 Task: Create Issue Issue0000000285 in Backlog  in Scrum Project Project0000000057 in Jira. Create Issue Issue0000000286 in Backlog  in Scrum Project Project0000000058 in Jira. Create Issue Issue0000000287 in Backlog  in Scrum Project Project0000000058 in Jira. Create Issue Issue0000000288 in Backlog  in Scrum Project Project0000000058 in Jira. Create Issue Issue0000000289 in Backlog  in Scrum Project Project0000000058 in Jira
Action: Mouse moved to (55, 257)
Screenshot: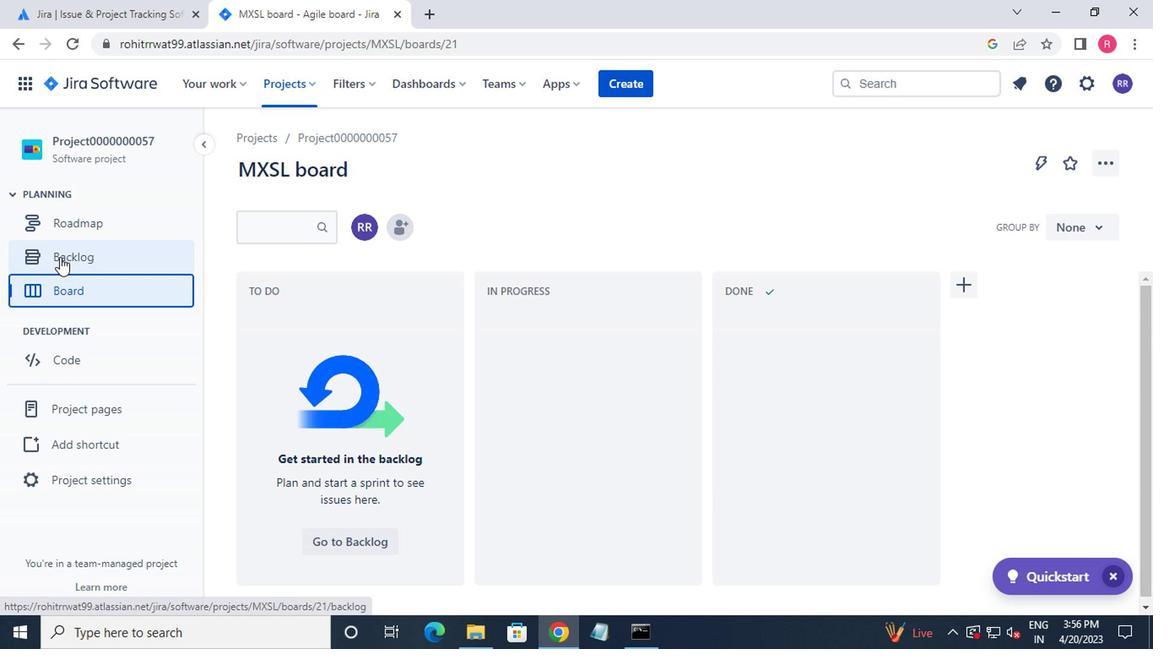 
Action: Mouse pressed left at (55, 257)
Screenshot: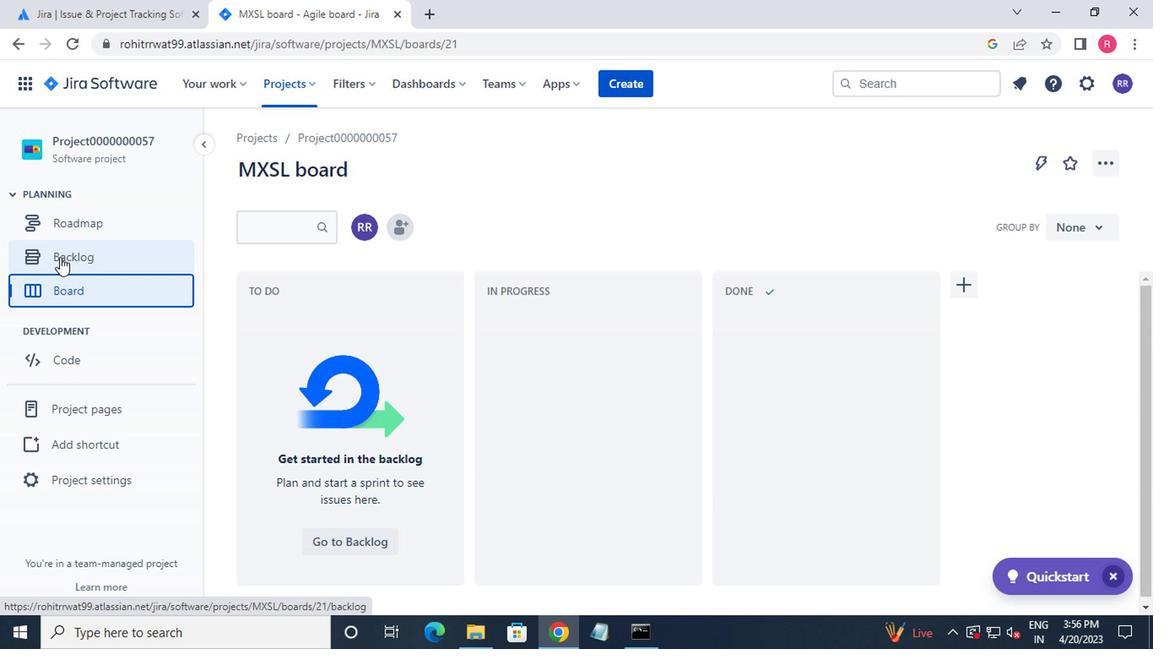 
Action: Mouse moved to (225, 355)
Screenshot: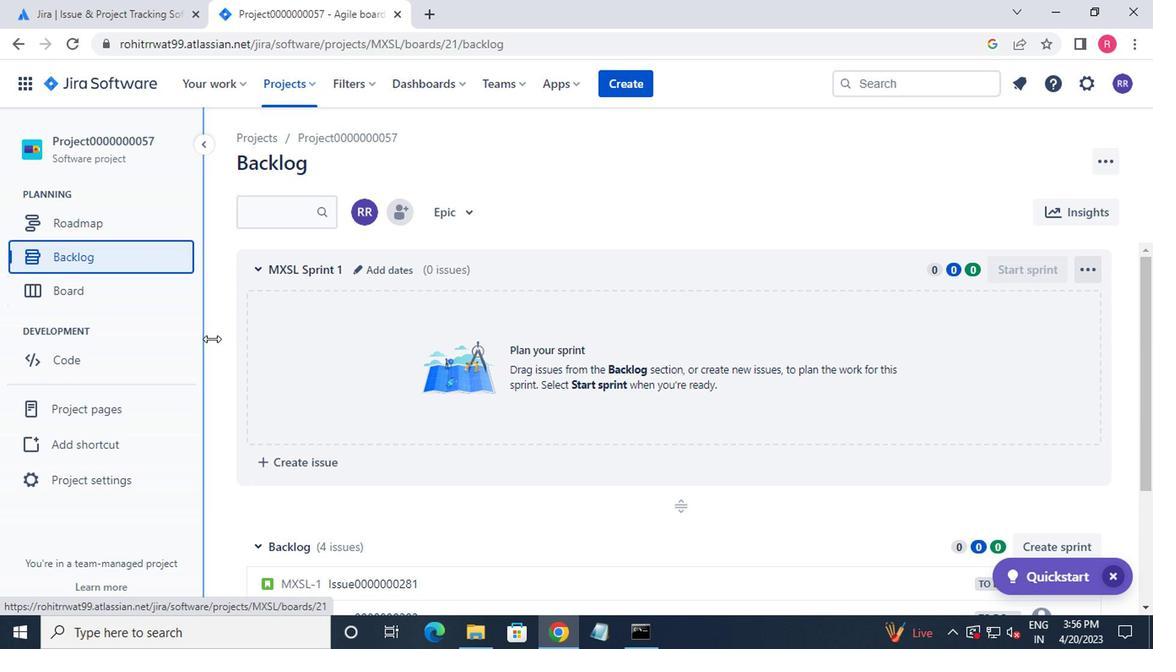 
Action: Mouse scrolled (225, 355) with delta (0, 0)
Screenshot: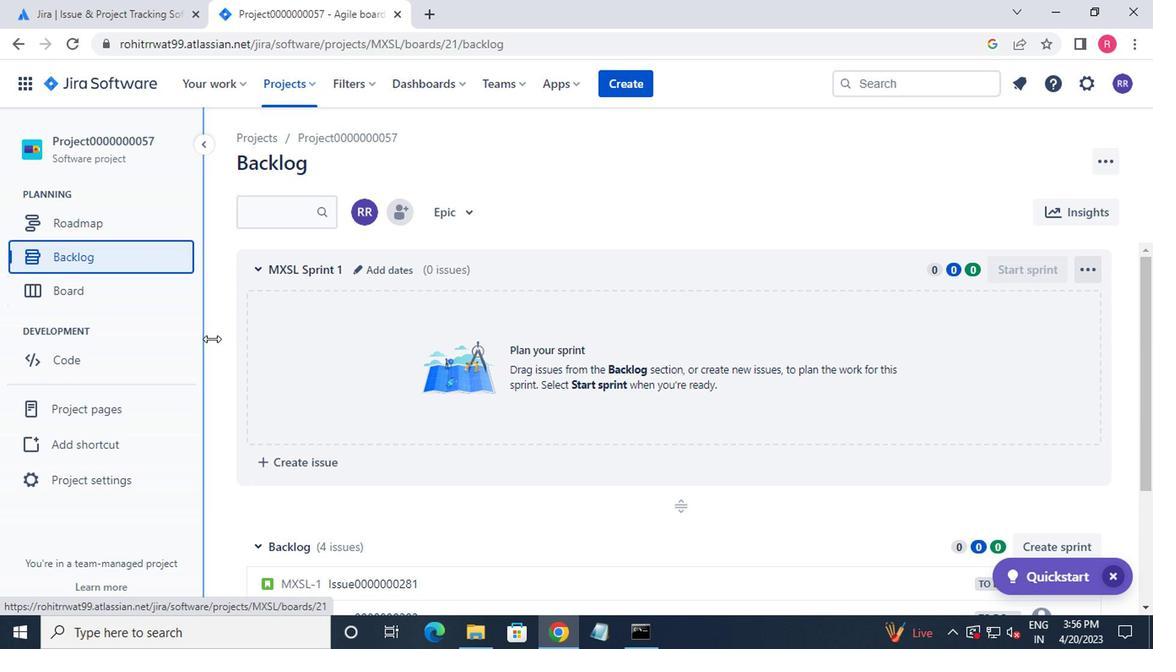 
Action: Mouse moved to (237, 359)
Screenshot: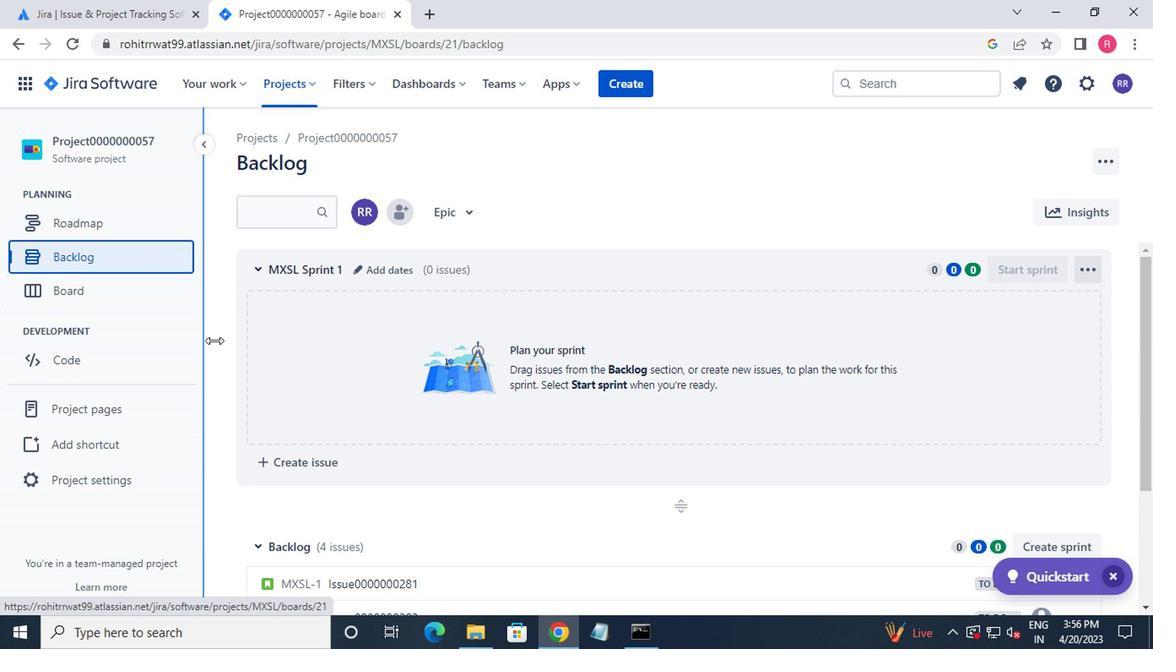 
Action: Mouse scrolled (237, 359) with delta (0, 0)
Screenshot: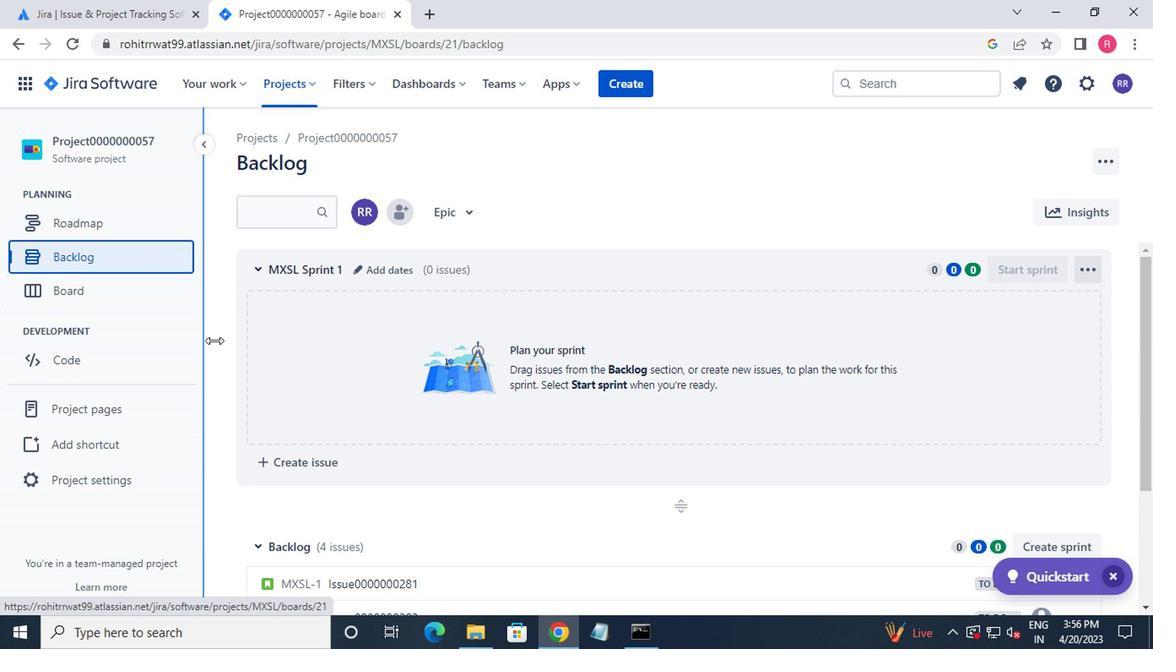 
Action: Mouse moved to (263, 368)
Screenshot: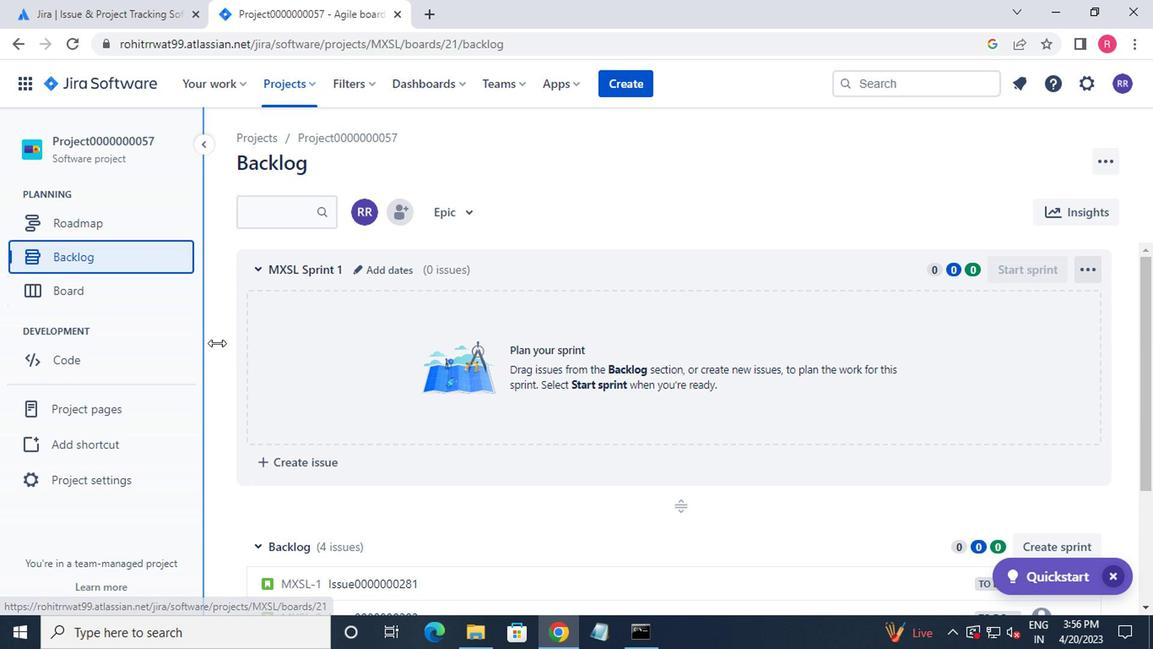 
Action: Mouse scrolled (263, 367) with delta (0, 0)
Screenshot: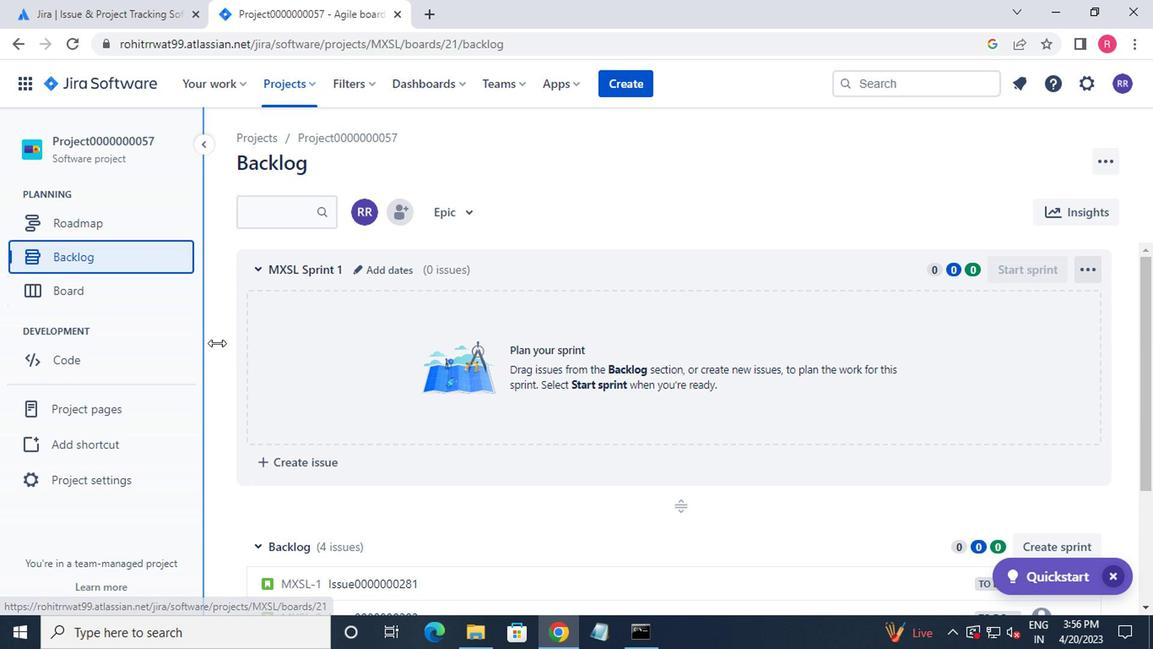 
Action: Mouse moved to (281, 374)
Screenshot: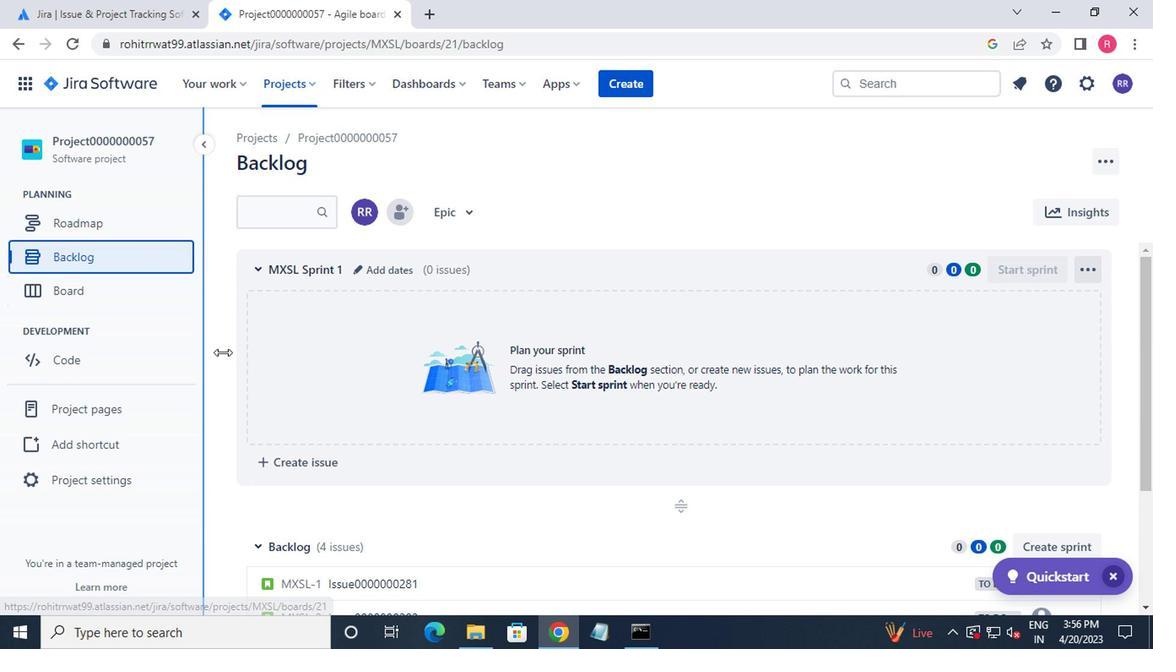 
Action: Mouse scrolled (281, 374) with delta (0, 0)
Screenshot: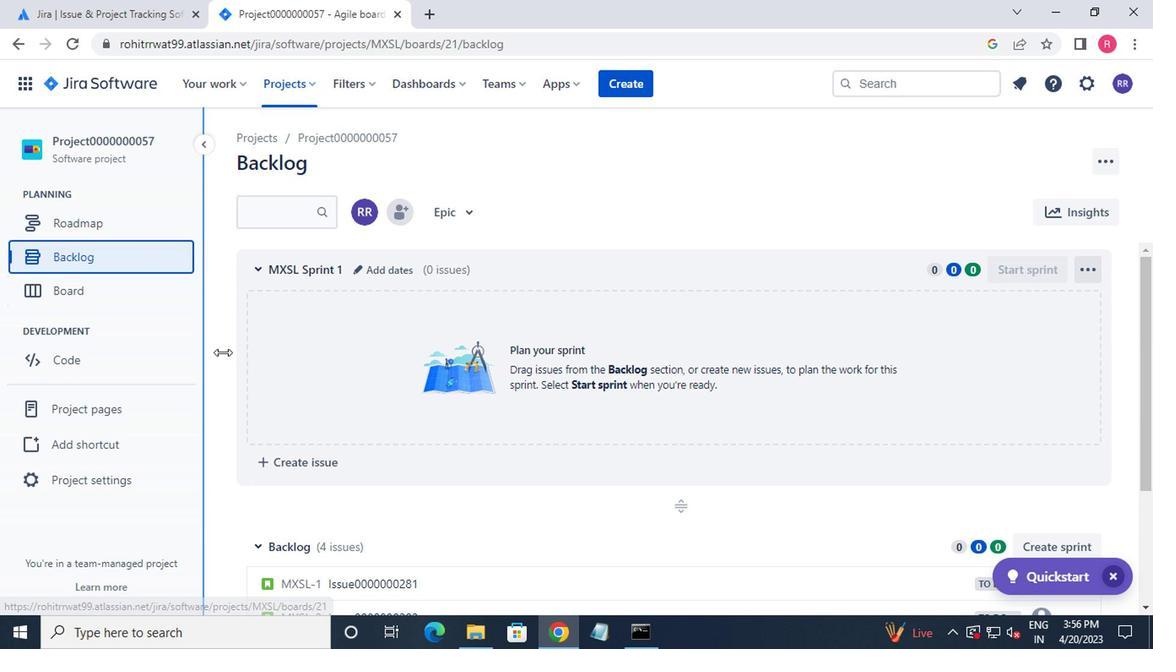 
Action: Mouse moved to (365, 533)
Screenshot: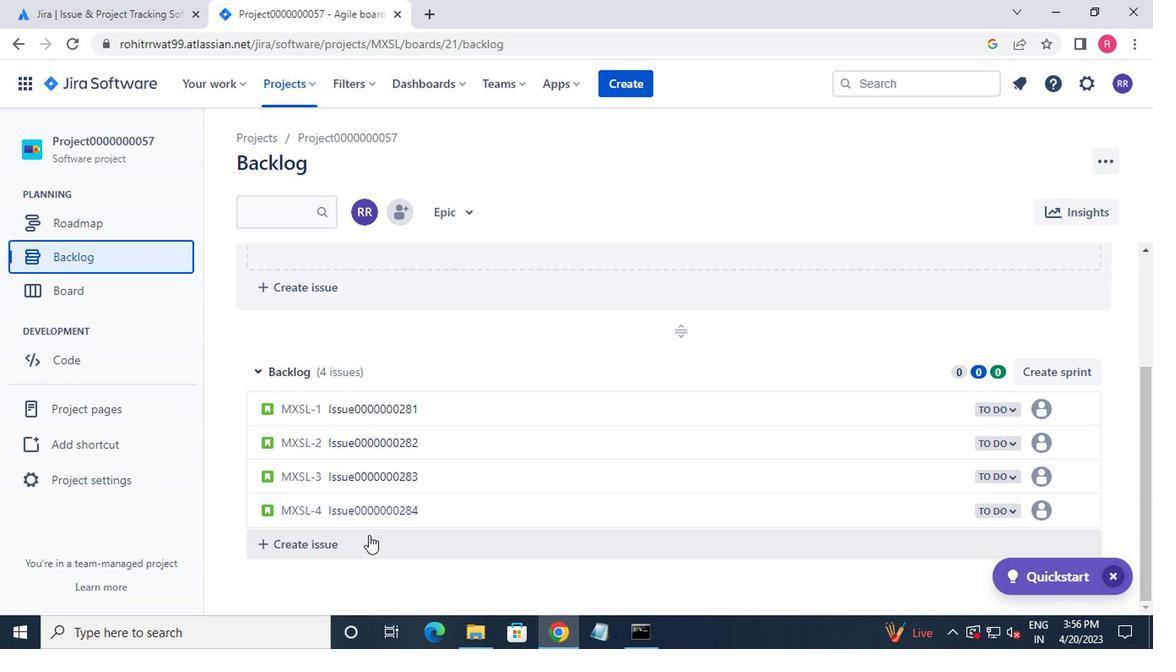 
Action: Mouse pressed left at (365, 533)
Screenshot: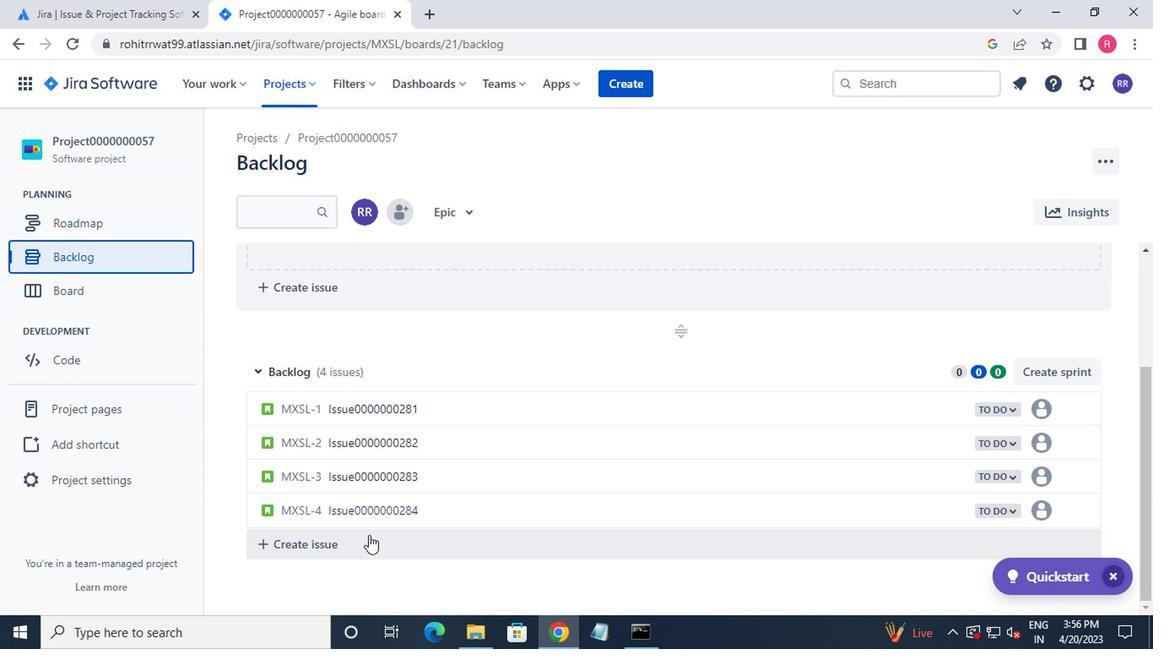 
Action: Key pressed <Key.shift_r>Issue0000000258<Key.backspace><Key.backspace>85<Key.enter>
Screenshot: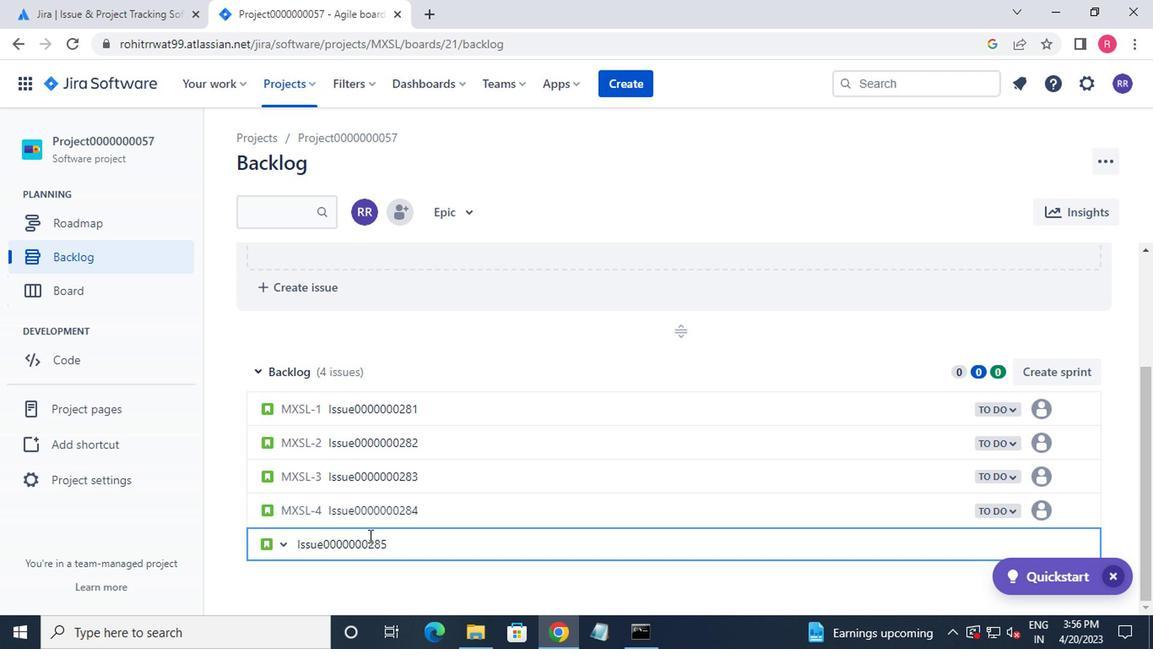 
Action: Mouse moved to (293, 96)
Screenshot: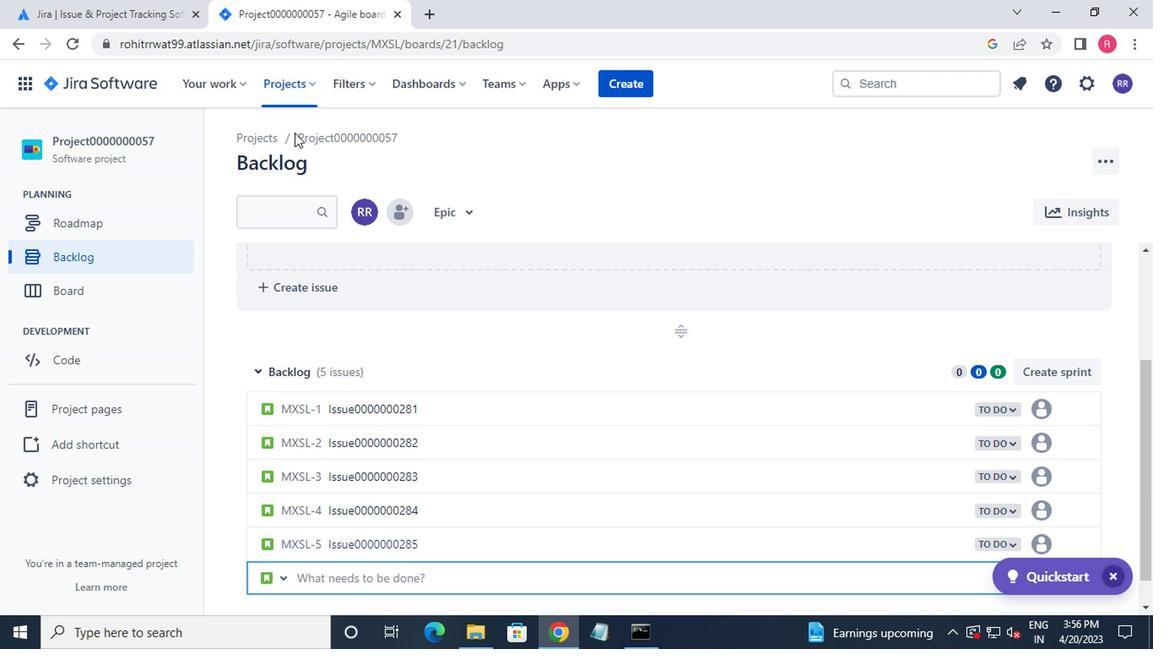 
Action: Mouse pressed left at (293, 96)
Screenshot: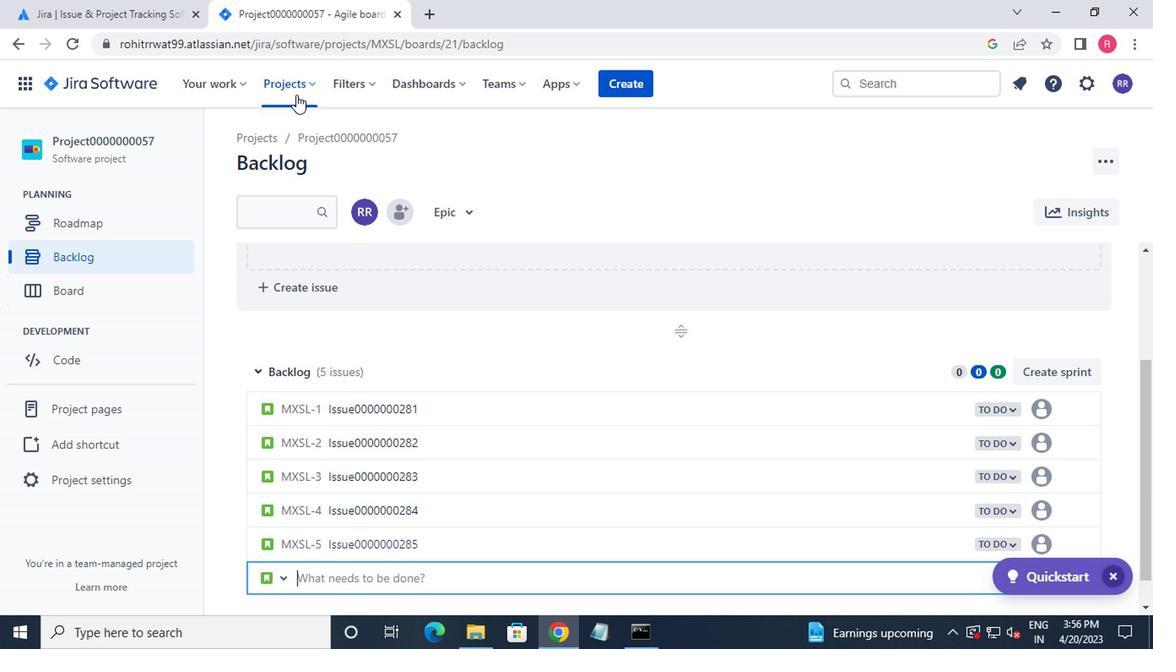 
Action: Mouse moved to (362, 203)
Screenshot: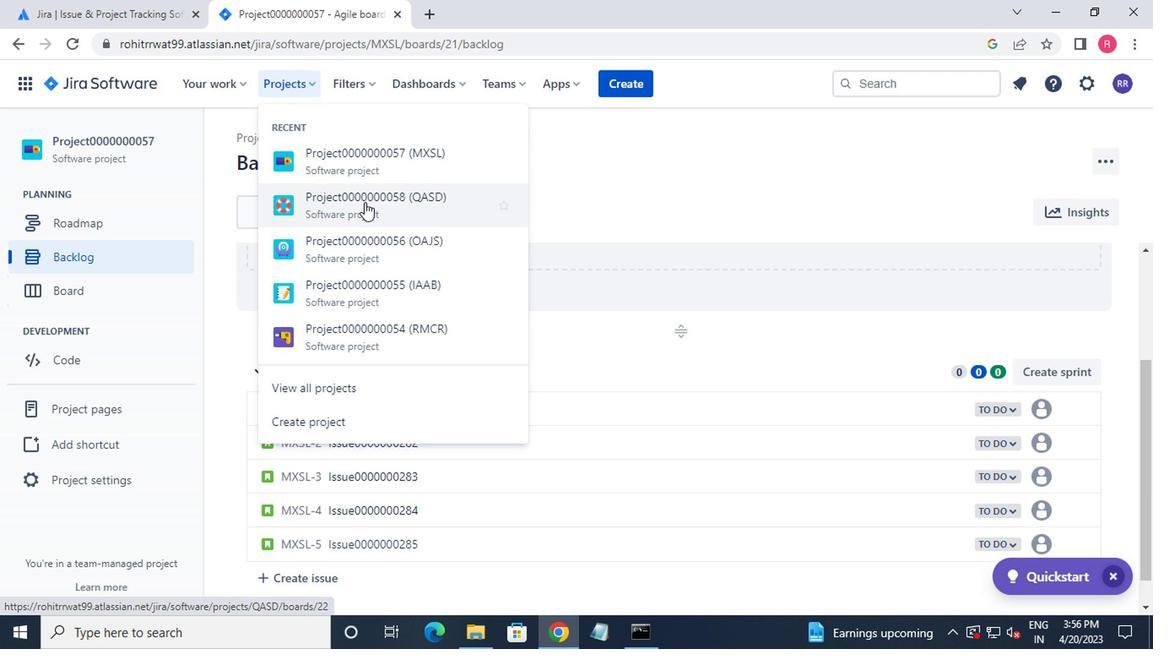 
Action: Mouse pressed left at (362, 203)
Screenshot: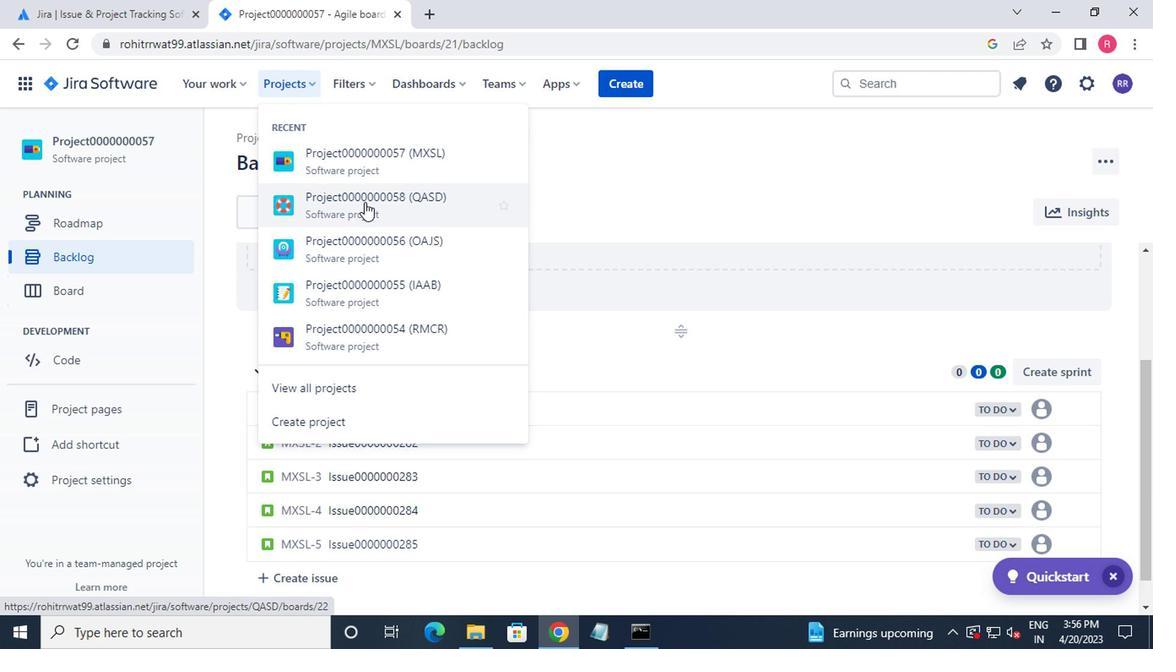 
Action: Mouse moved to (147, 259)
Screenshot: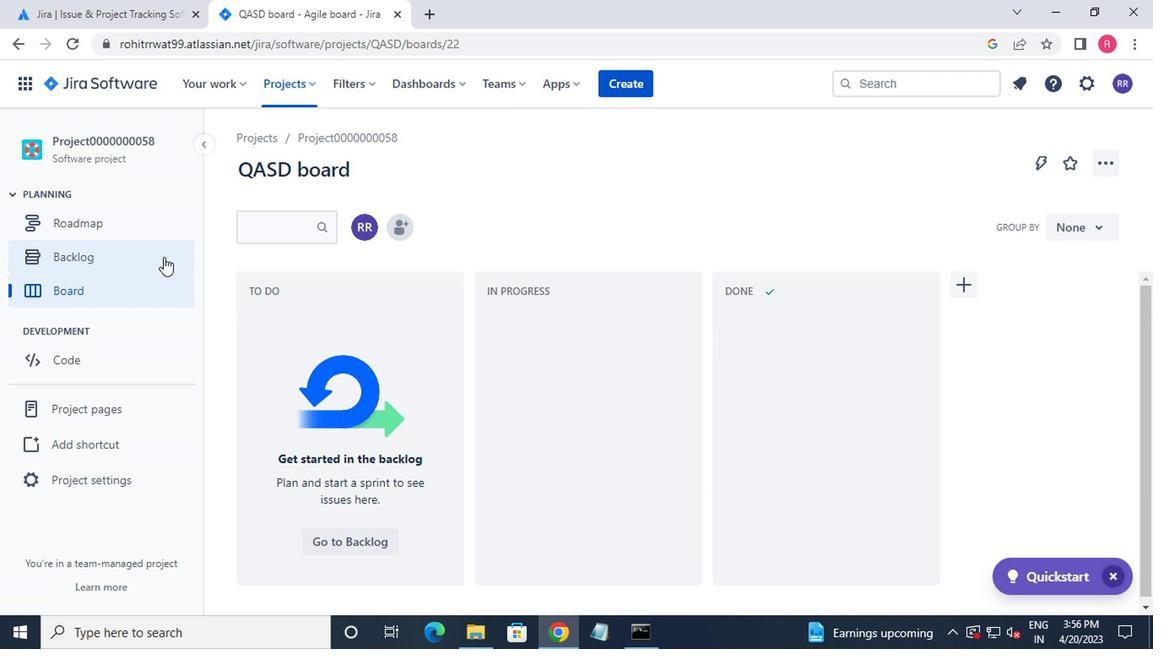 
Action: Mouse pressed left at (147, 259)
Screenshot: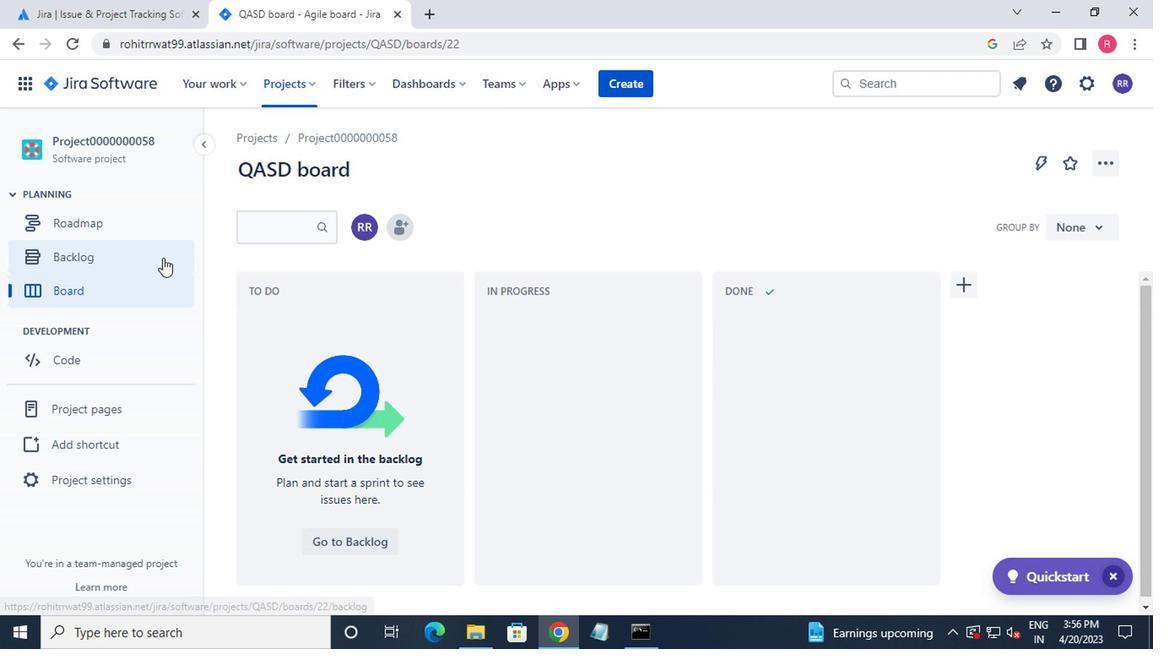 
Action: Mouse moved to (332, 350)
Screenshot: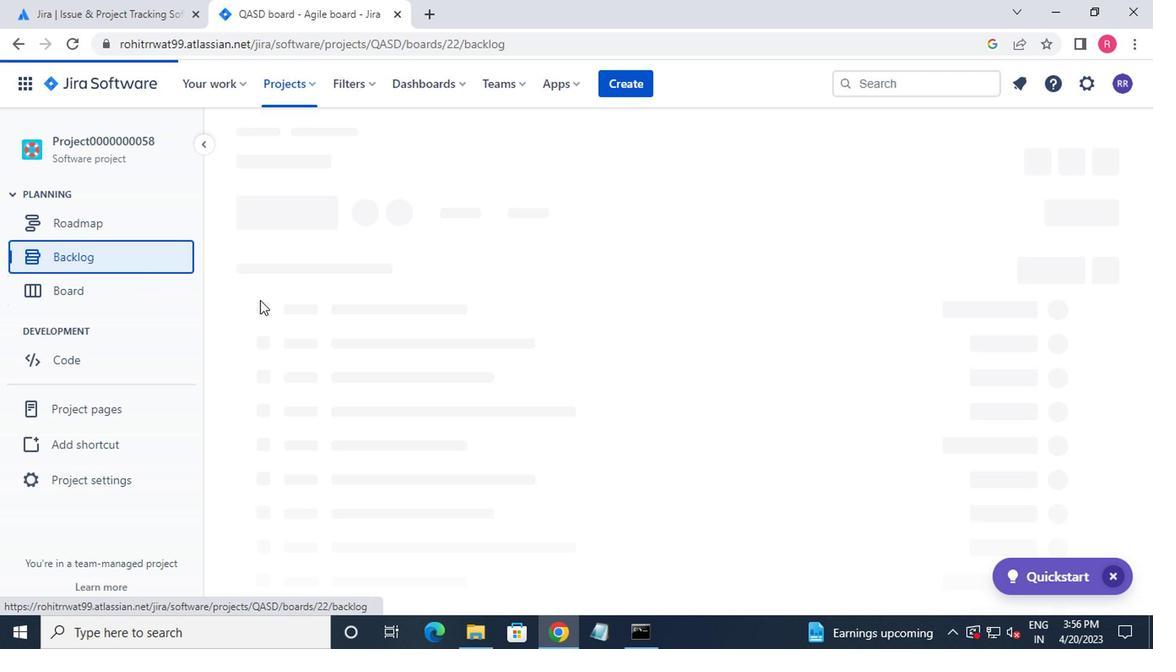 
Action: Mouse scrolled (332, 349) with delta (0, -1)
Screenshot: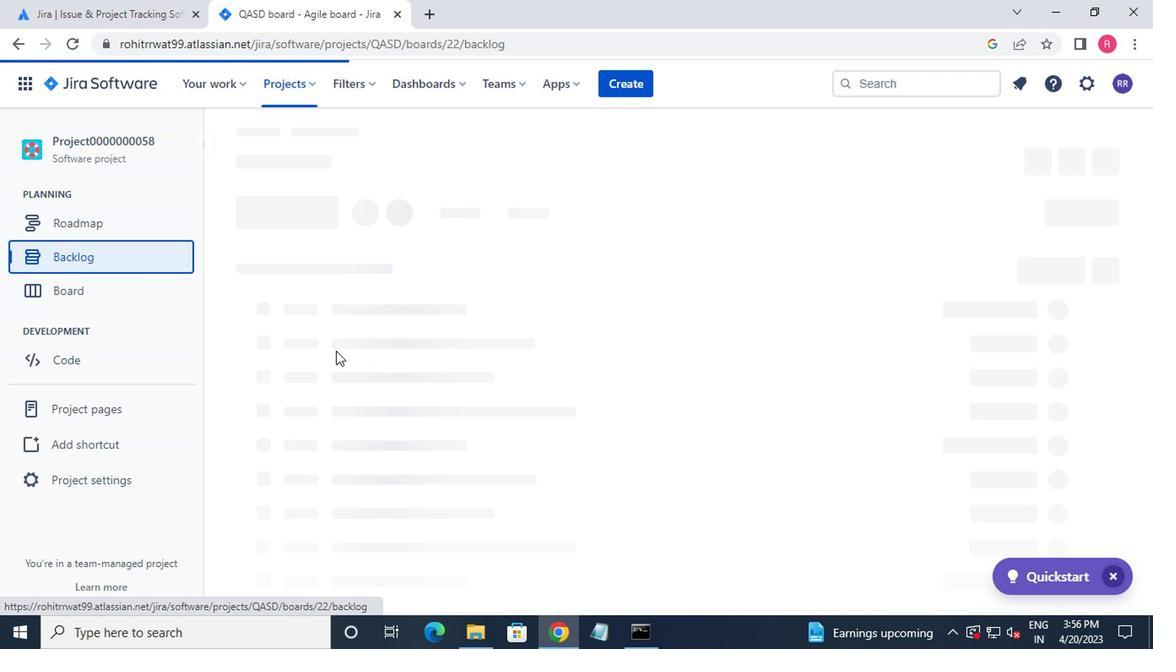 
Action: Mouse moved to (336, 355)
Screenshot: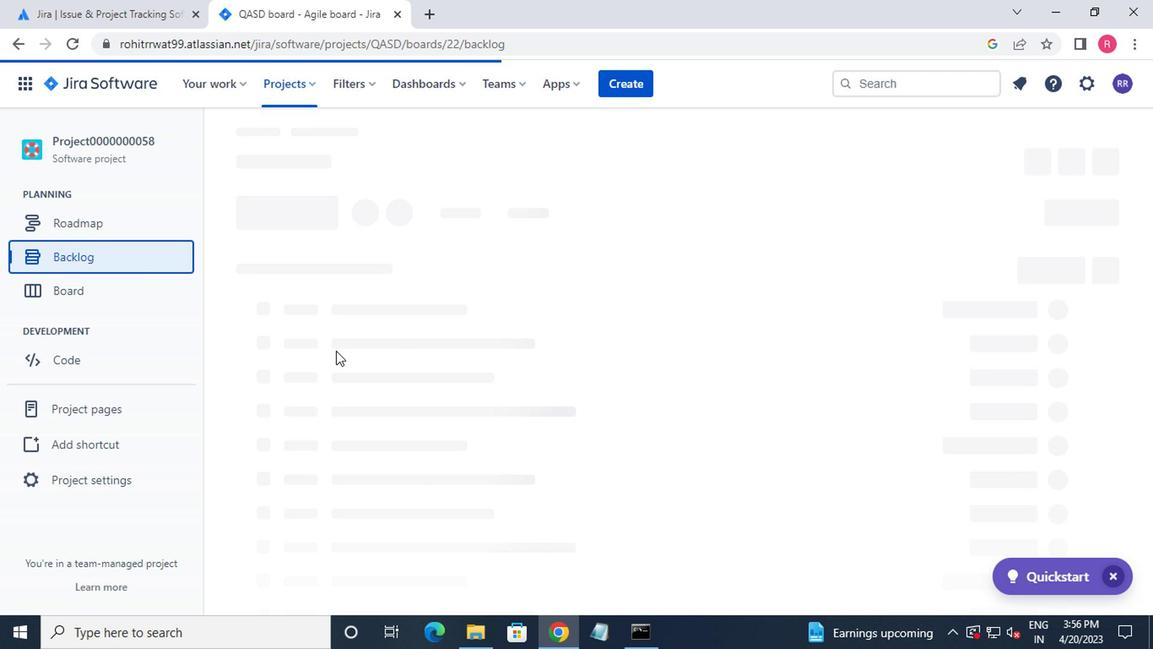 
Action: Mouse scrolled (336, 354) with delta (0, 0)
Screenshot: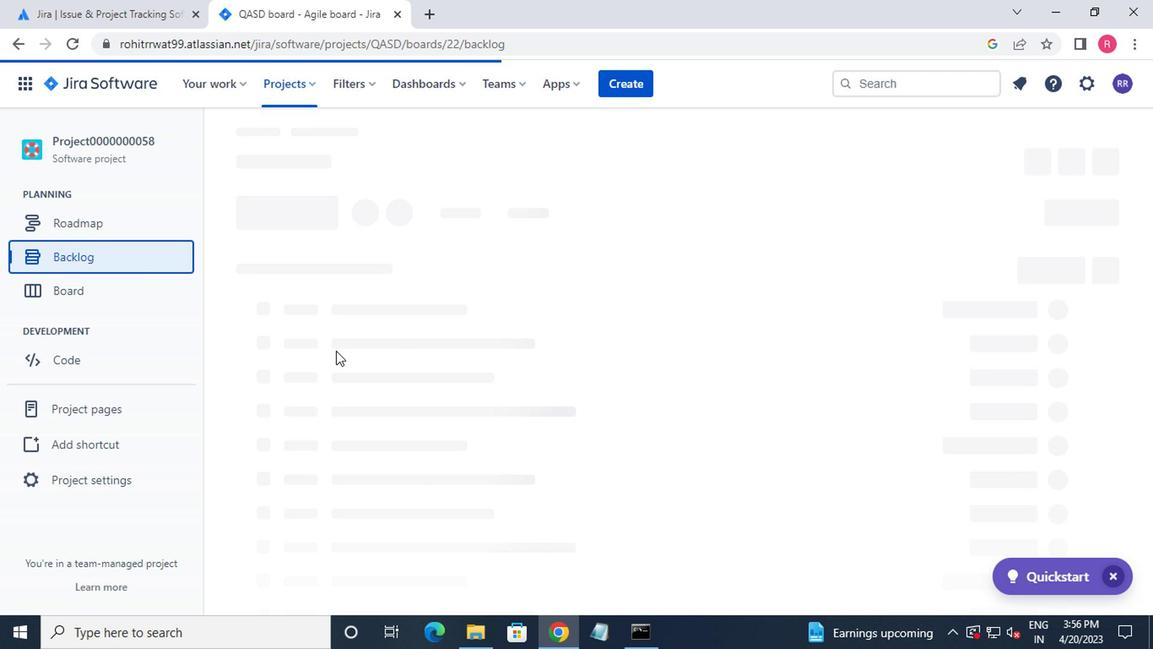 
Action: Mouse scrolled (336, 354) with delta (0, 0)
Screenshot: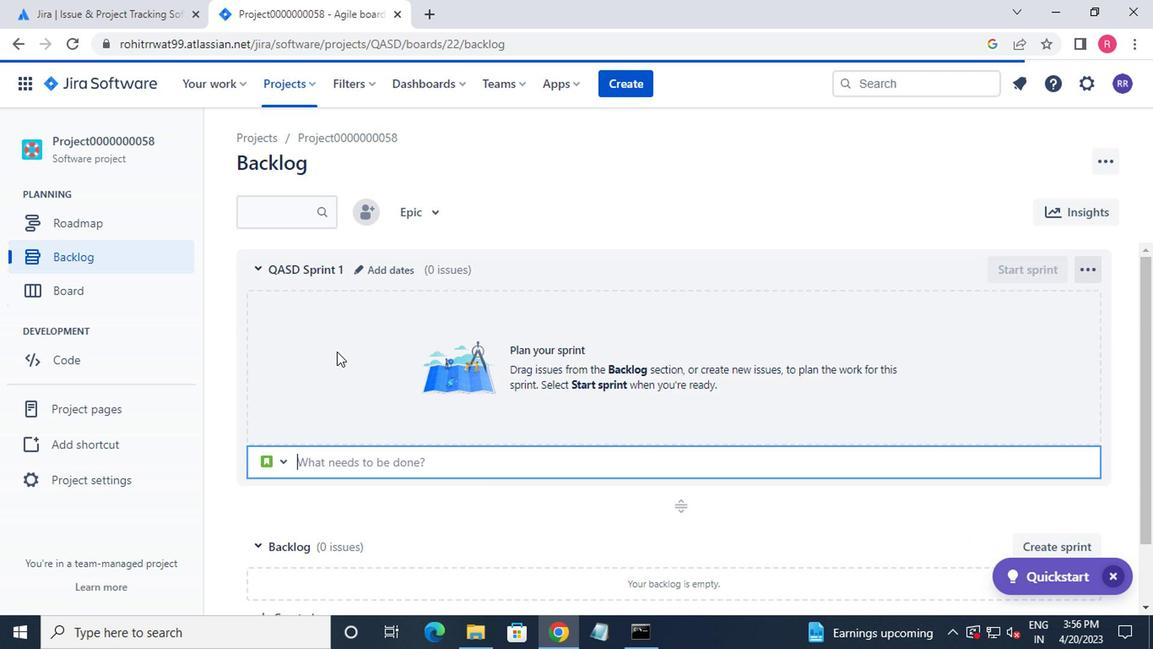 
Action: Mouse moved to (337, 355)
Screenshot: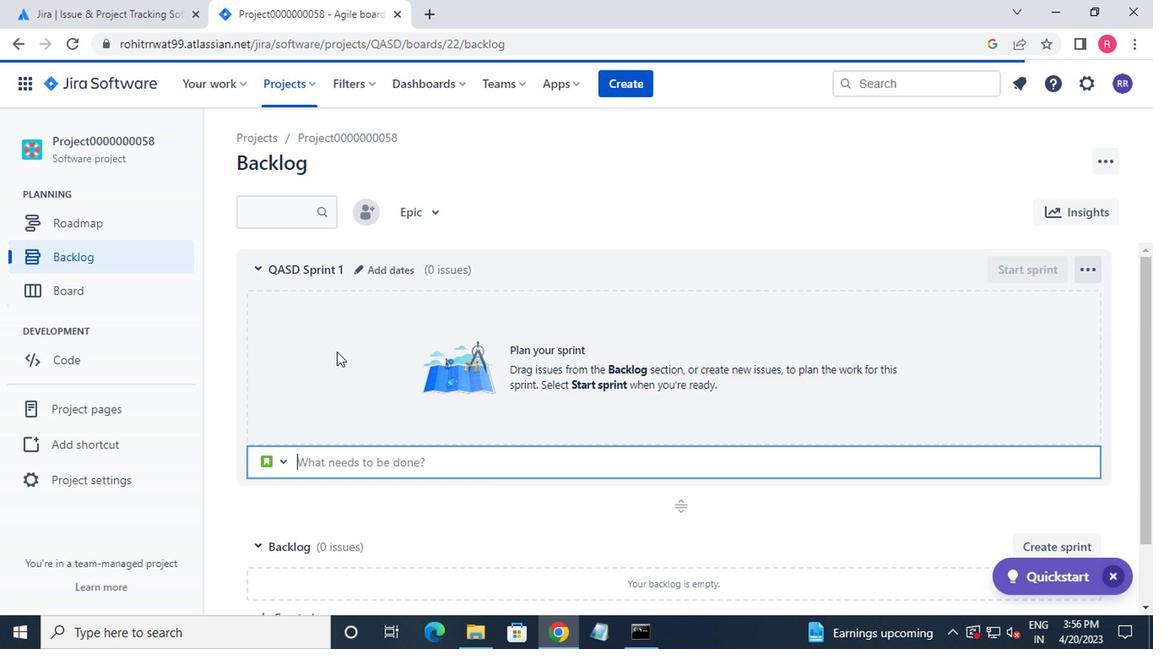 
Action: Mouse scrolled (337, 355) with delta (0, 0)
Screenshot: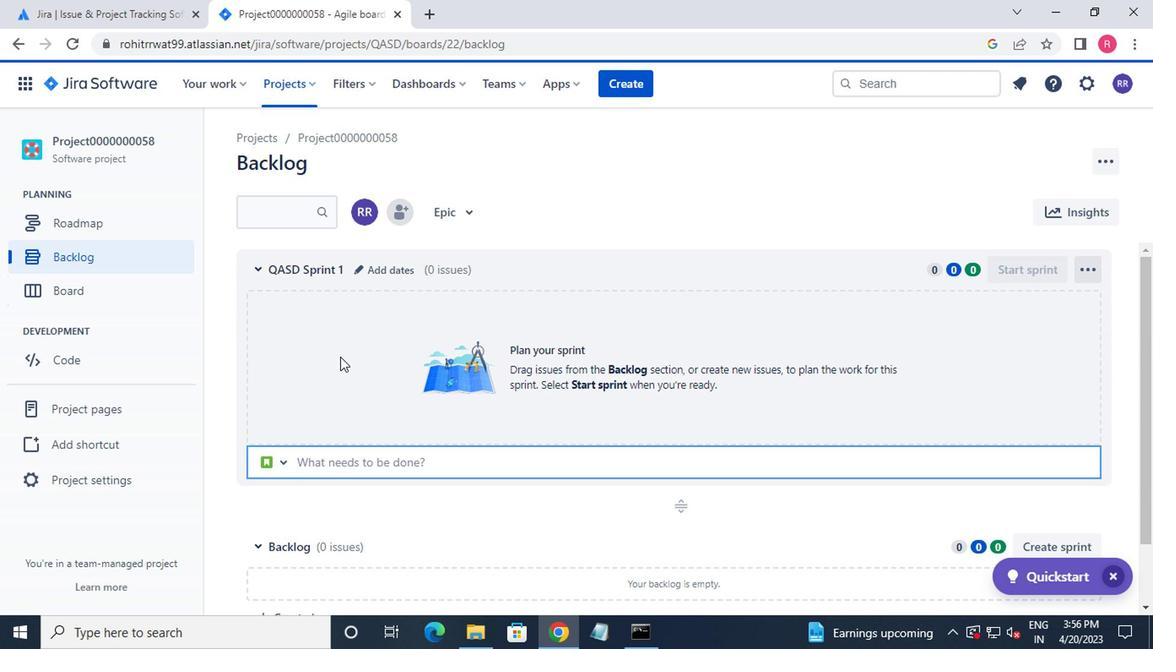 
Action: Mouse scrolled (337, 355) with delta (0, 0)
Screenshot: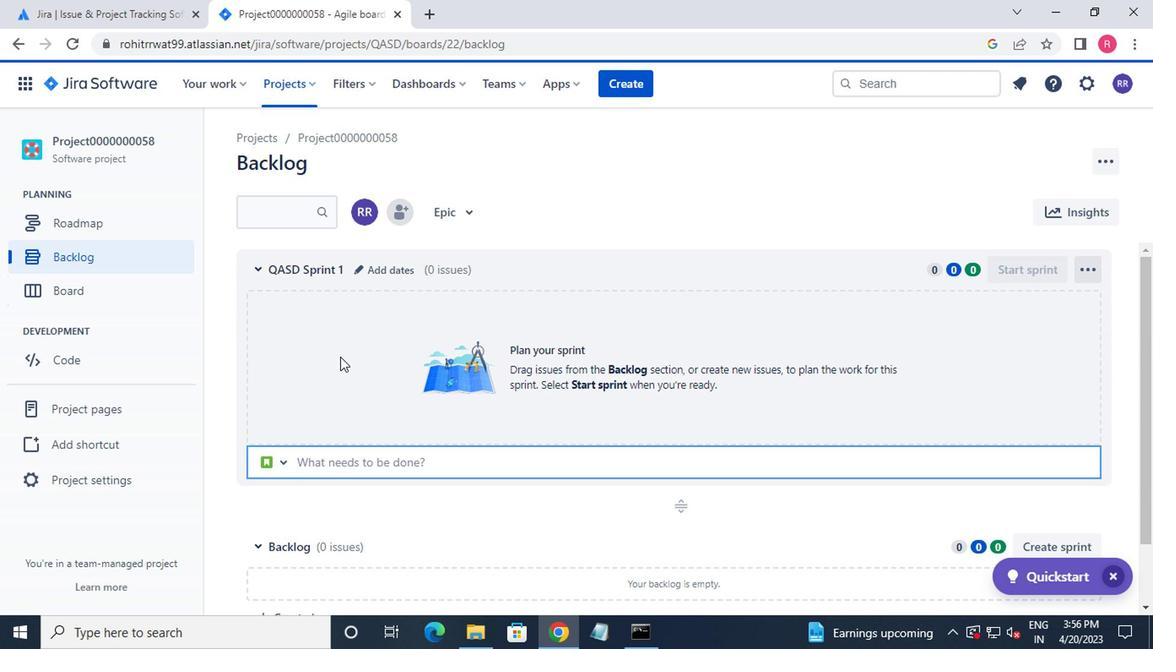 
Action: Mouse moved to (337, 356)
Screenshot: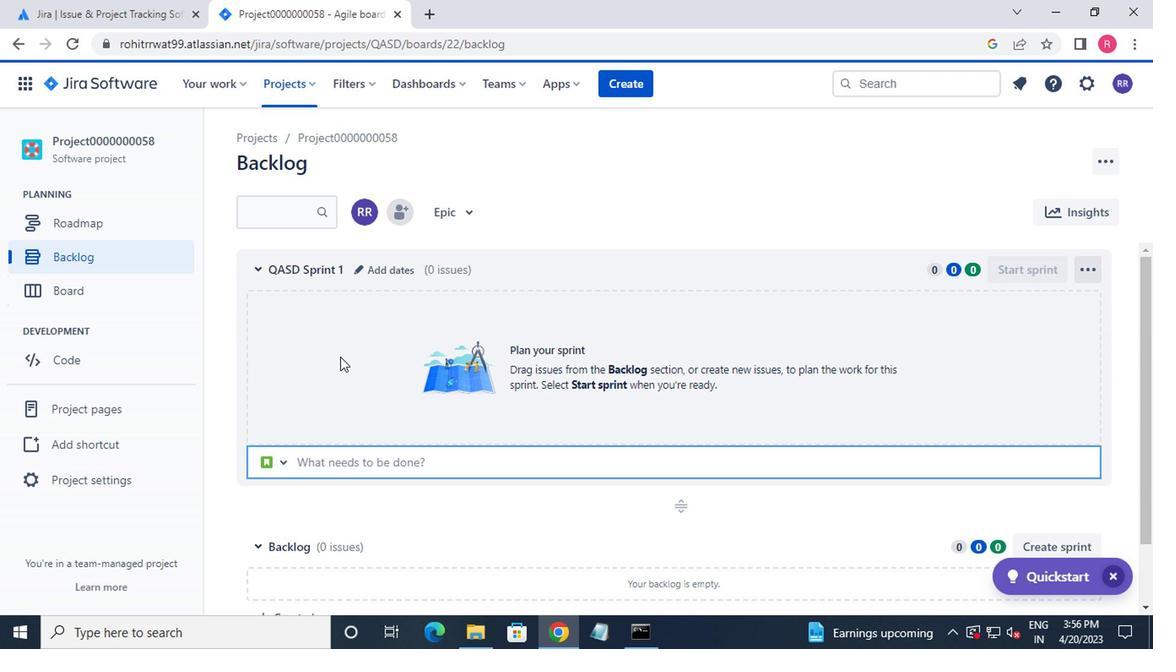 
Action: Mouse scrolled (337, 355) with delta (0, -1)
Screenshot: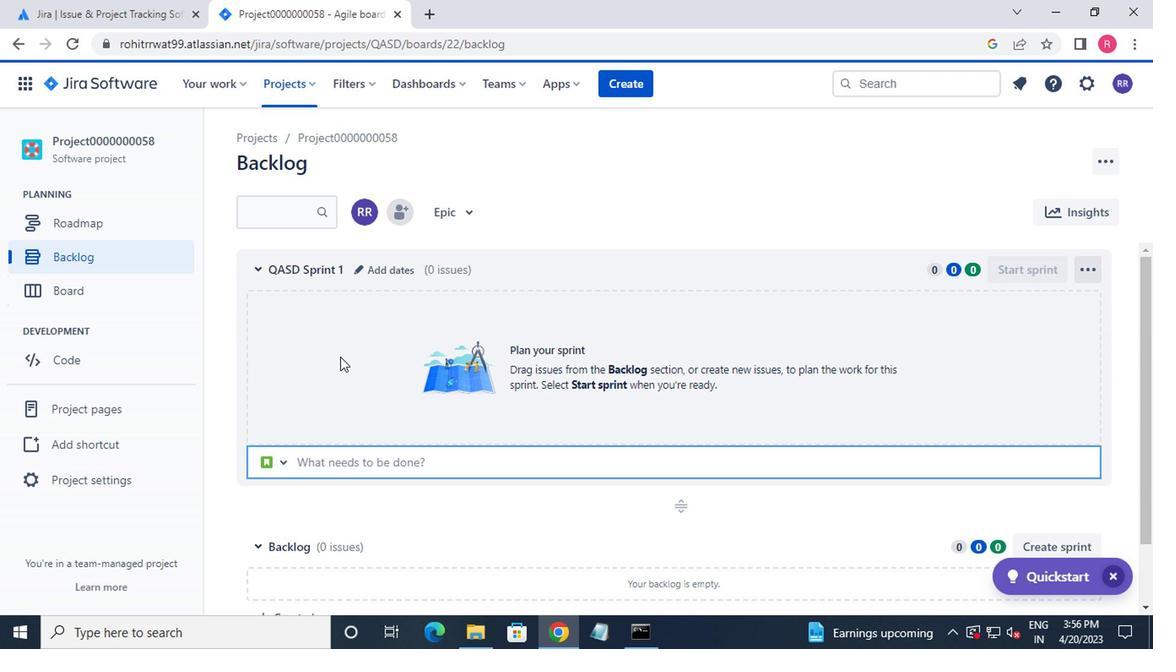 
Action: Mouse moved to (371, 480)
Screenshot: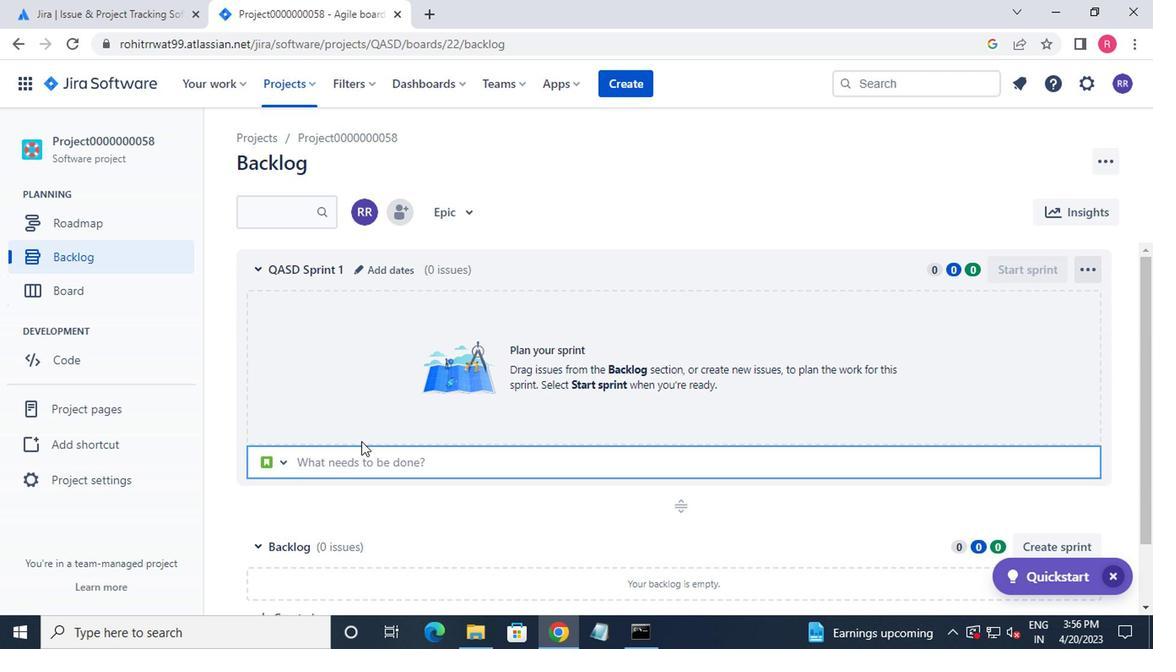 
Action: Mouse scrolled (371, 479) with delta (0, 0)
Screenshot: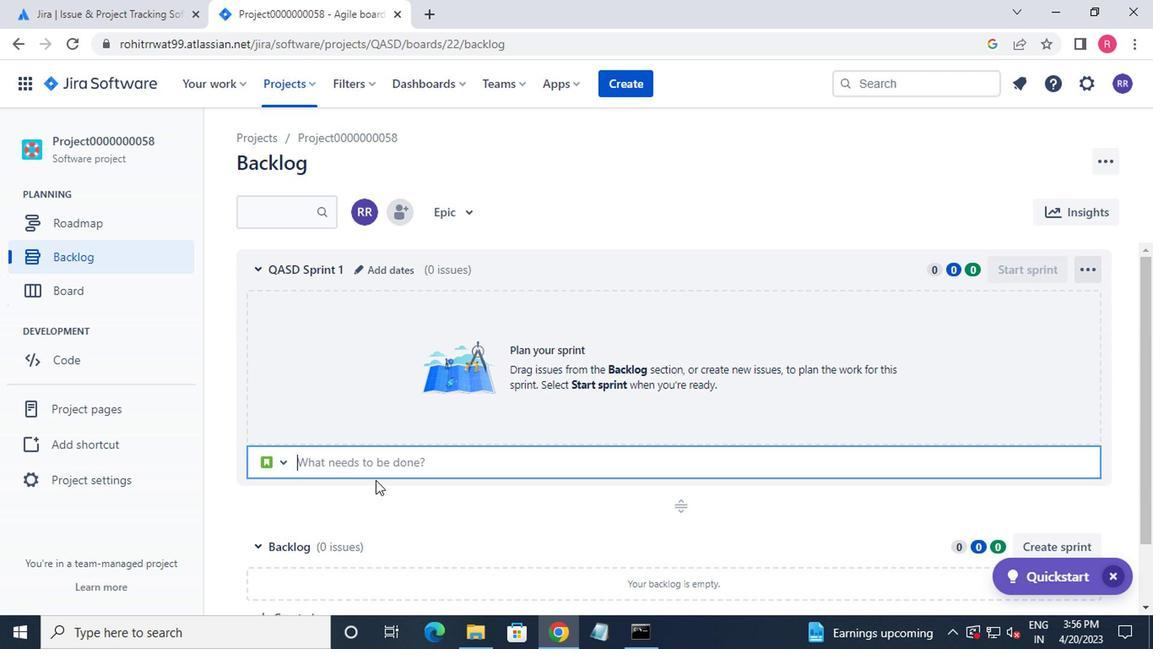 
Action: Mouse scrolled (371, 479) with delta (0, 0)
Screenshot: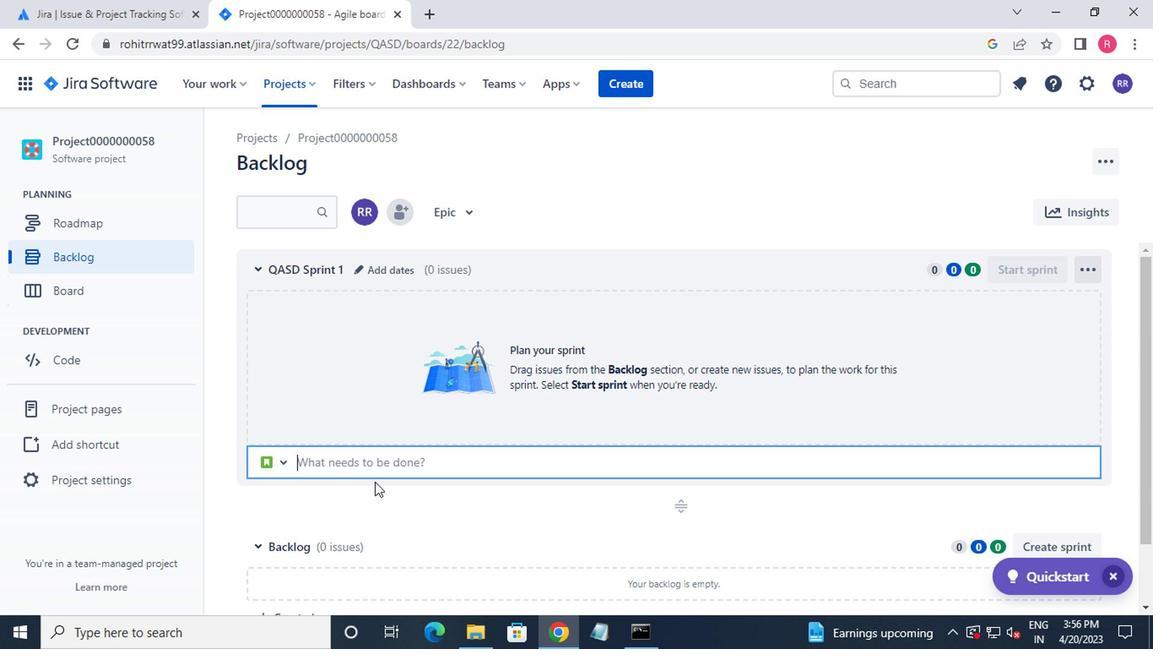 
Action: Mouse scrolled (371, 479) with delta (0, 0)
Screenshot: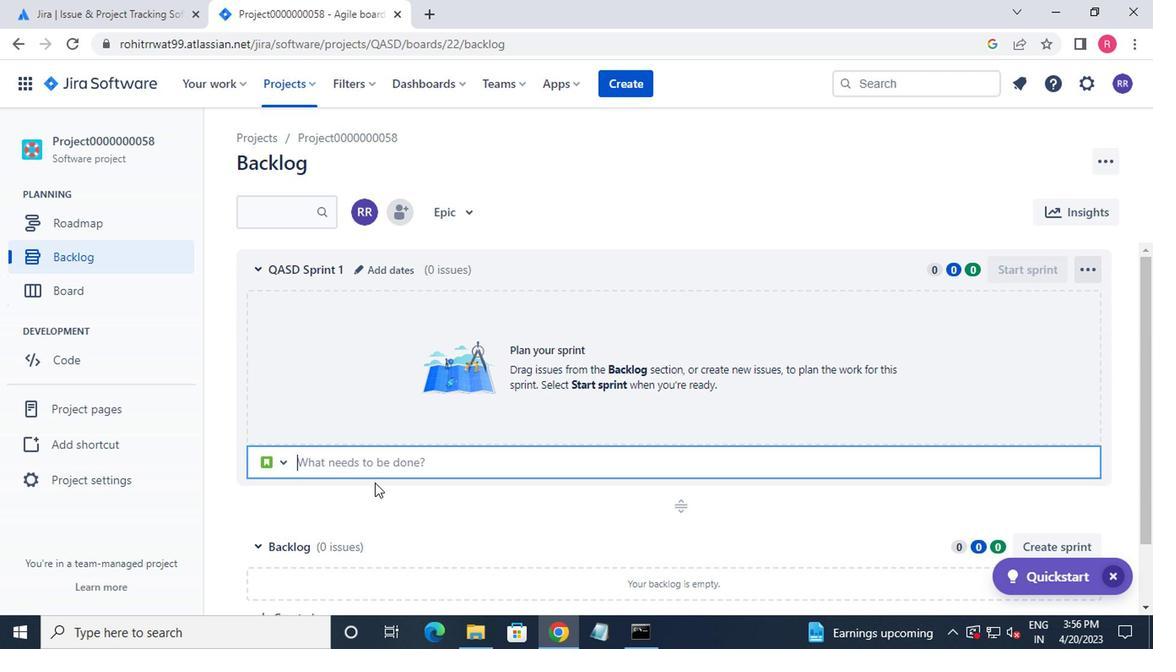 
Action: Mouse scrolled (371, 479) with delta (0, 0)
Screenshot: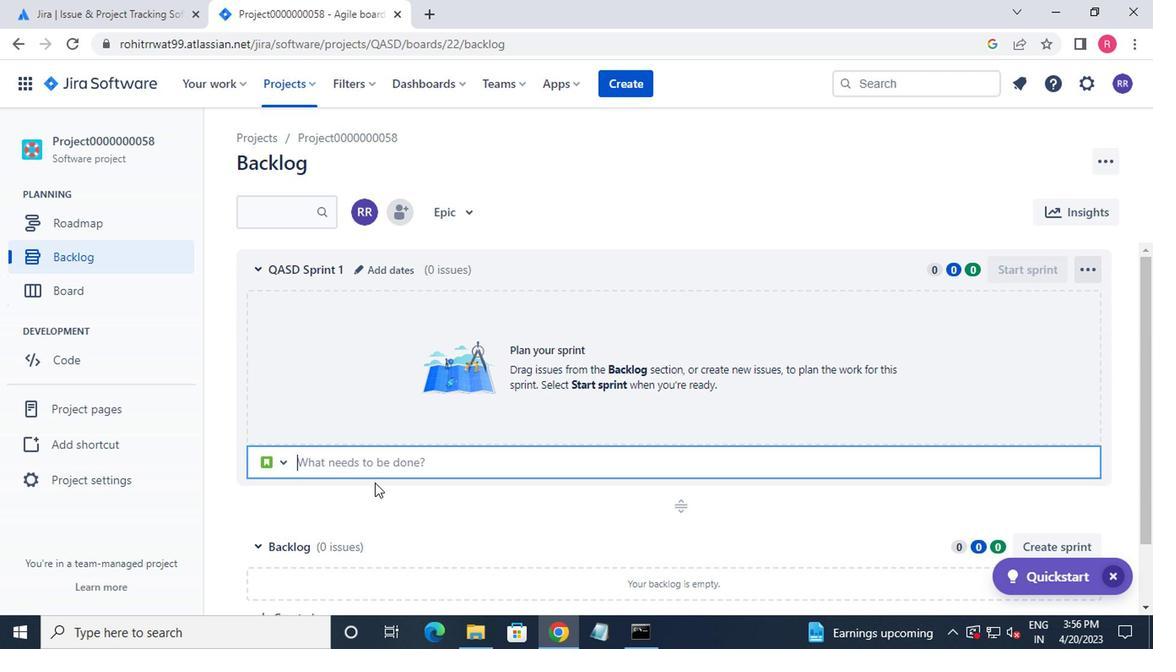 
Action: Mouse scrolled (371, 479) with delta (0, 0)
Screenshot: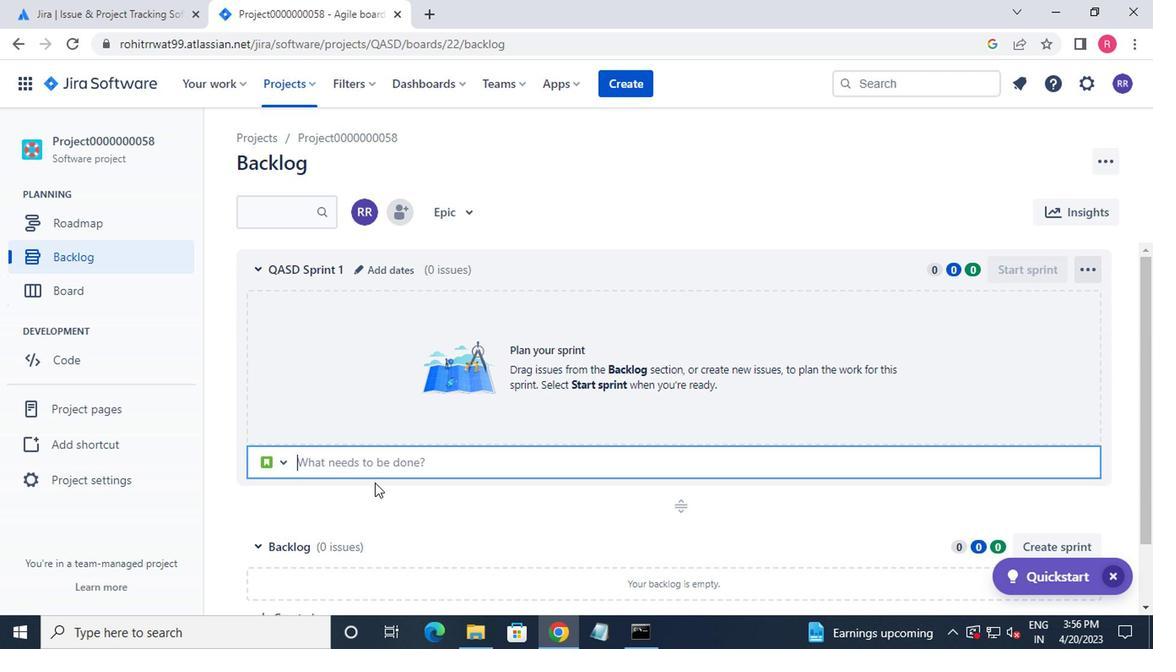 
Action: Mouse moved to (311, 539)
Screenshot: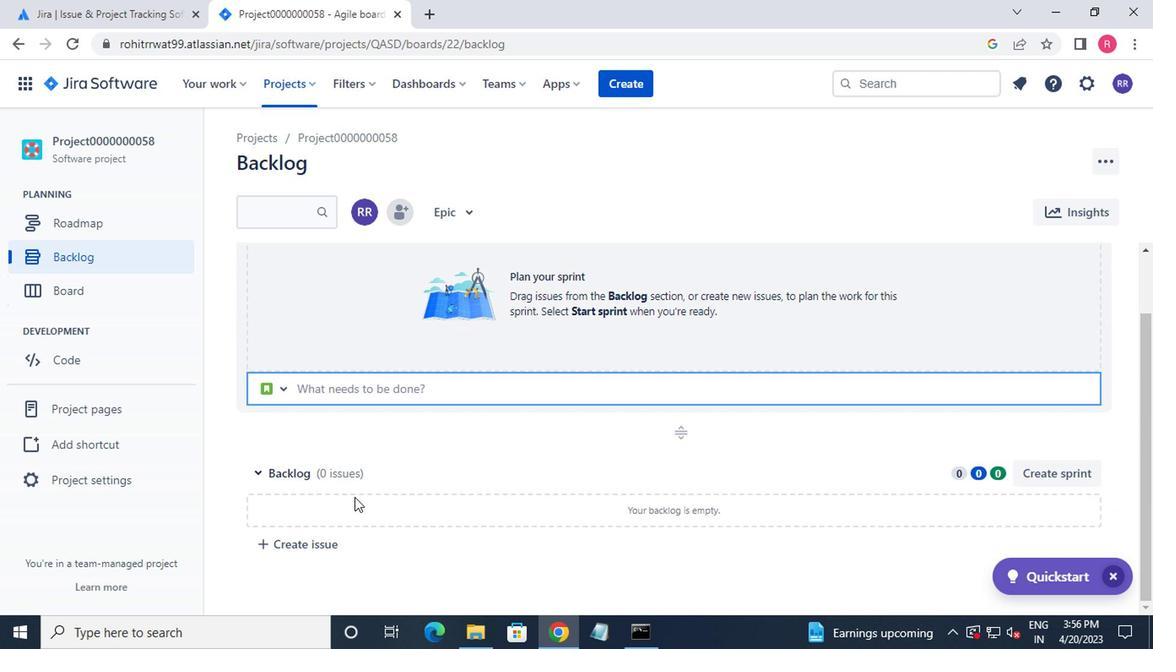 
Action: Mouse pressed left at (311, 539)
Screenshot: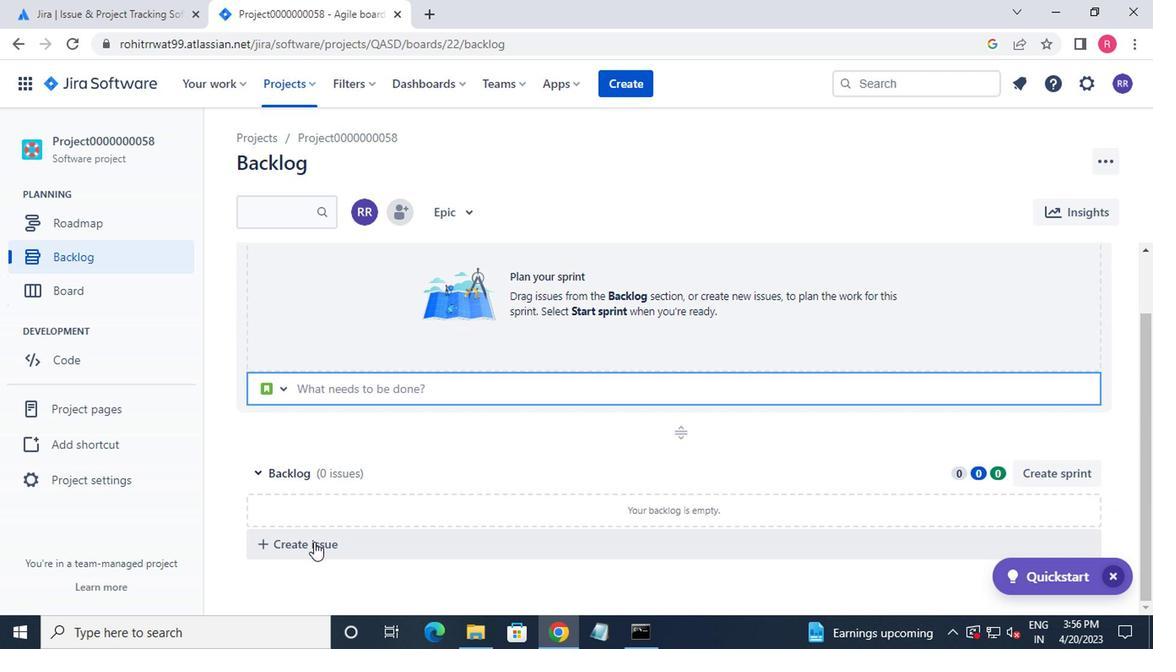 
Action: Mouse moved to (319, 524)
Screenshot: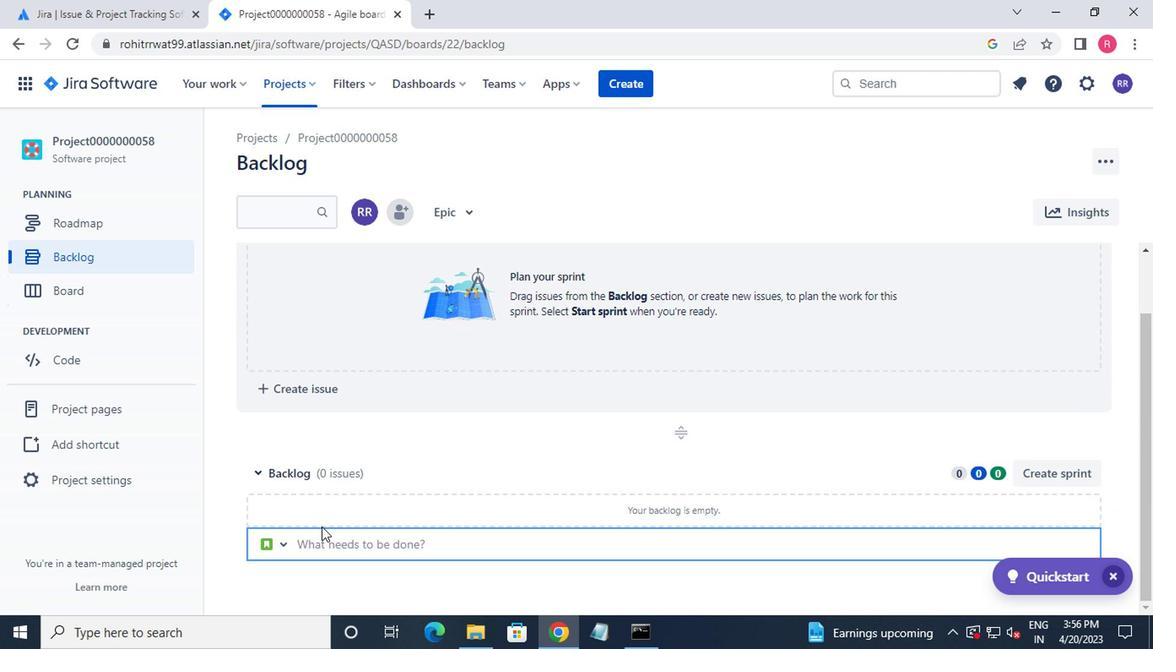 
Action: Key pressed <Key.shift_r>Issue0000000286<Key.enter><Key.shift_r>Issue0000000287<Key.enter><Key.shift_r>Issue0000000288<Key.enter><Key.shift_r>Issue0000000289<Key.enter>
Screenshot: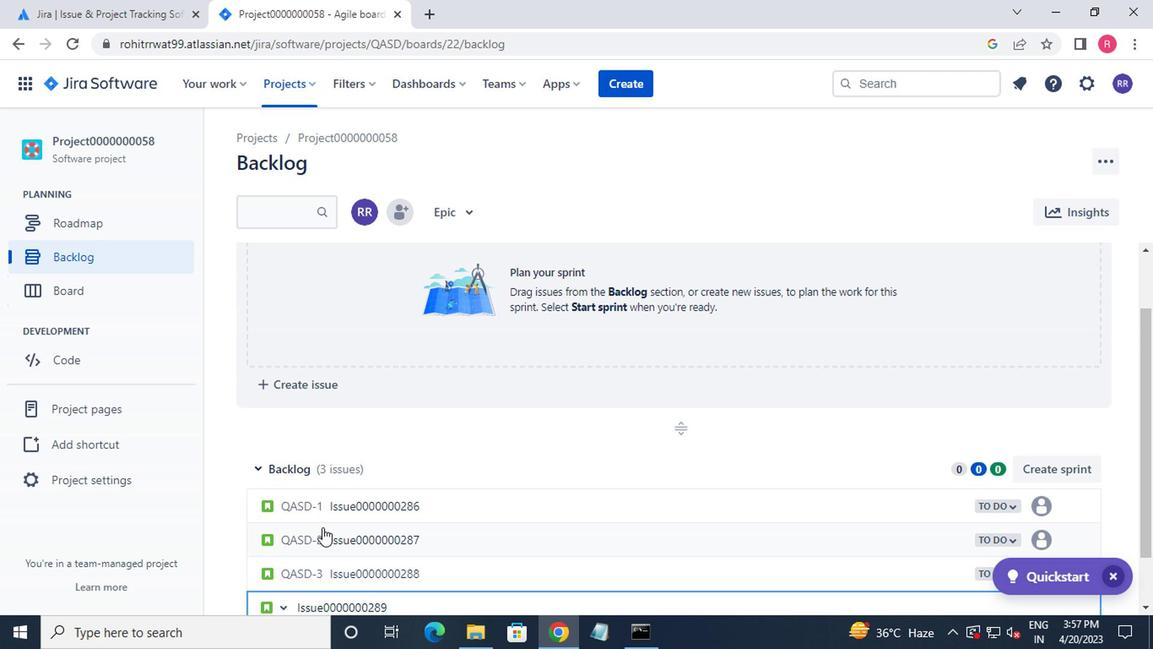 
